Task: Change the theme color of your profile to Dark blue.
Action: Mouse moved to (959, 26)
Screenshot: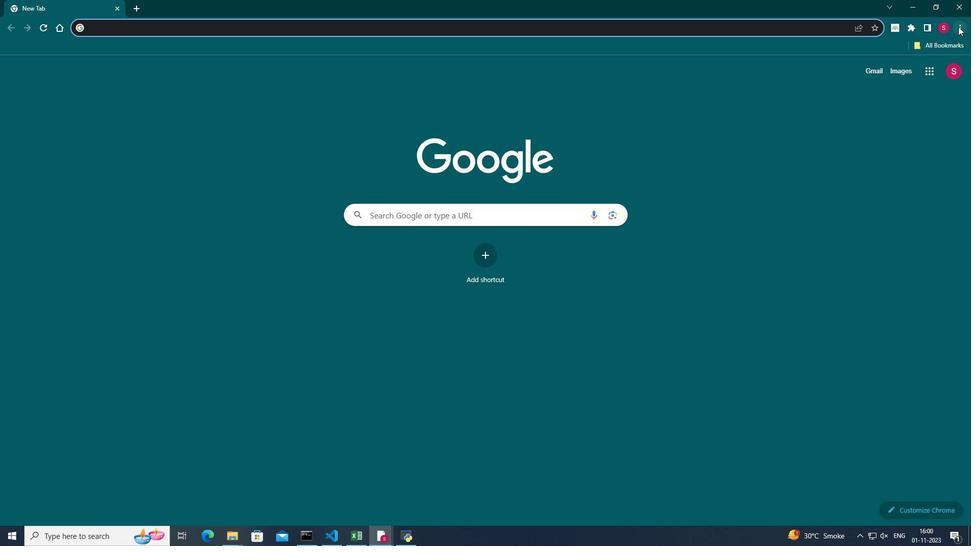 
Action: Mouse pressed left at (959, 26)
Screenshot: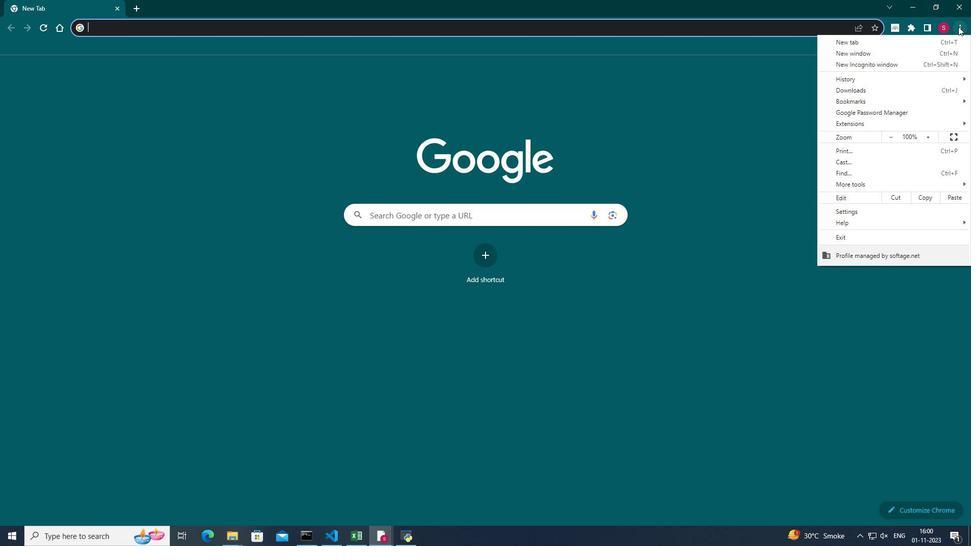 
Action: Mouse moved to (883, 212)
Screenshot: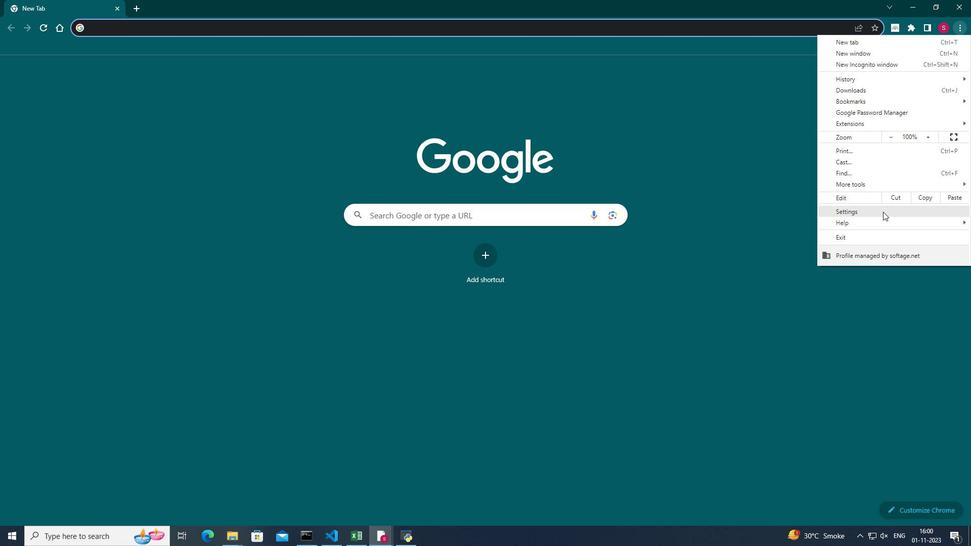 
Action: Mouse pressed left at (883, 212)
Screenshot: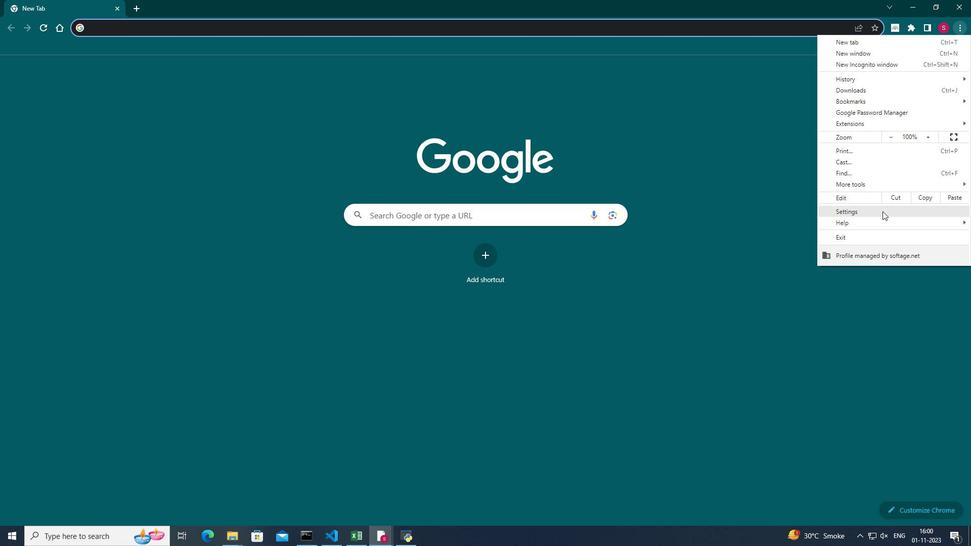 
Action: Mouse moved to (883, 211)
Screenshot: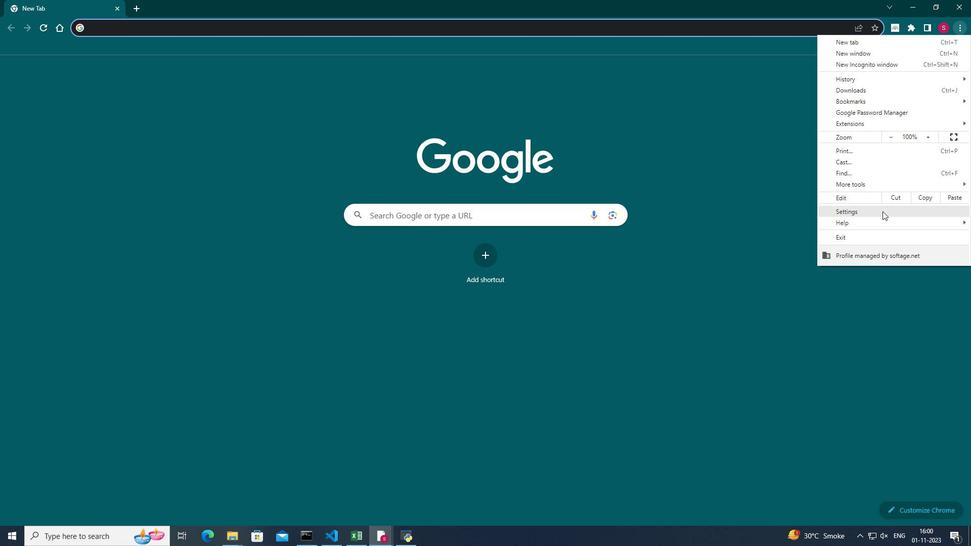 
Action: Mouse pressed left at (883, 211)
Screenshot: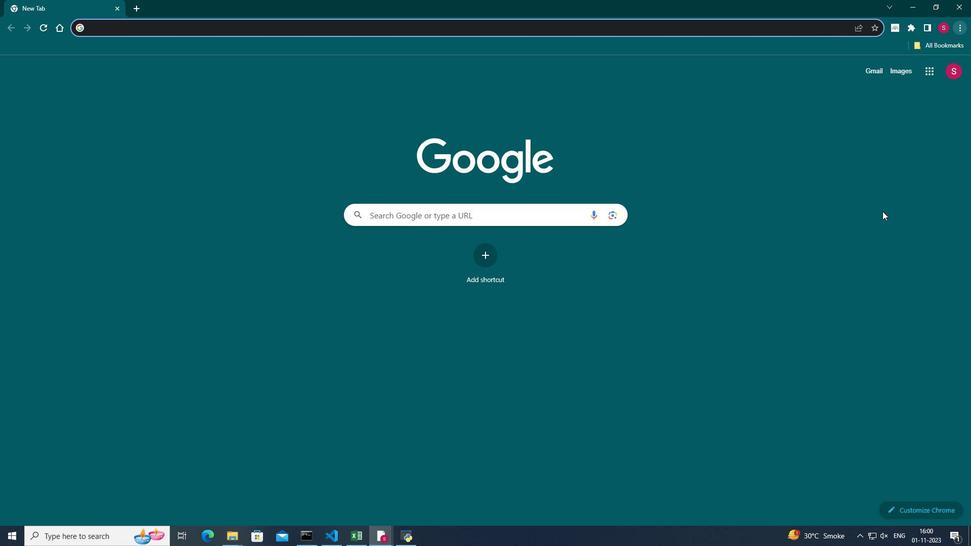 
Action: Mouse moved to (588, 237)
Screenshot: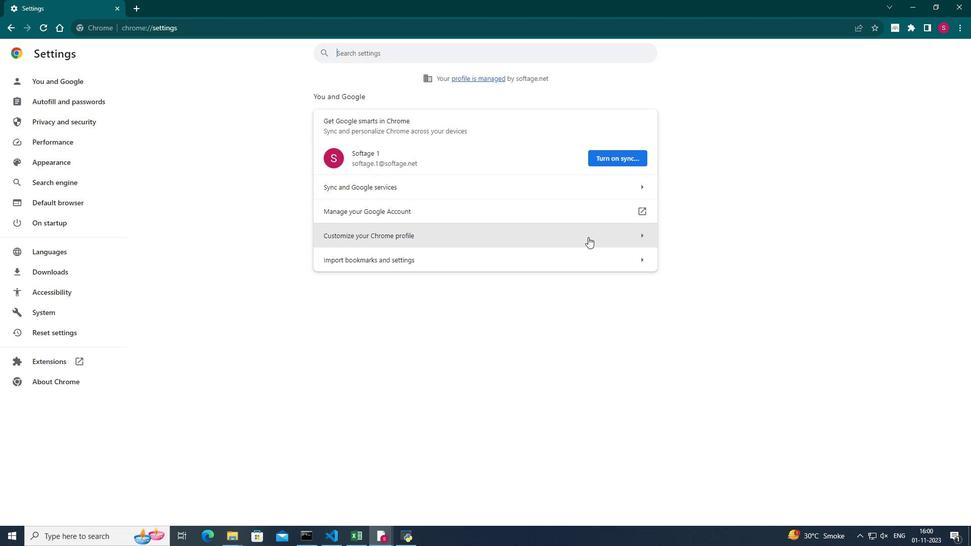 
Action: Mouse pressed left at (588, 237)
Screenshot: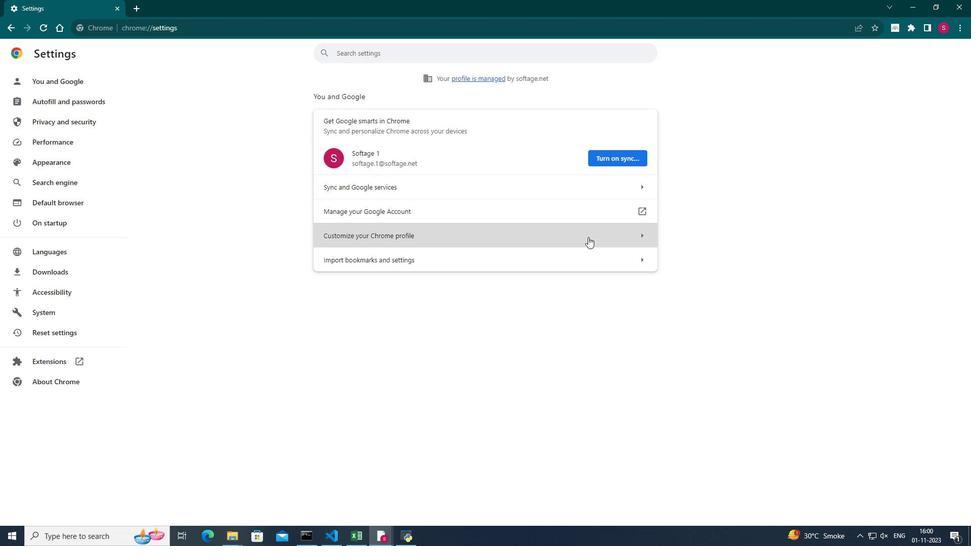 
Action: Mouse pressed left at (588, 237)
Screenshot: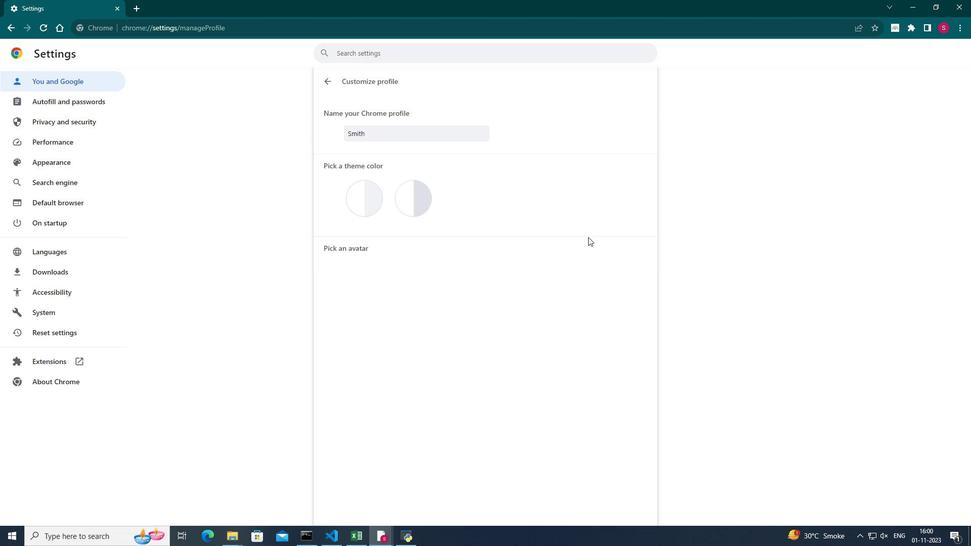 
Action: Mouse moved to (557, 342)
Screenshot: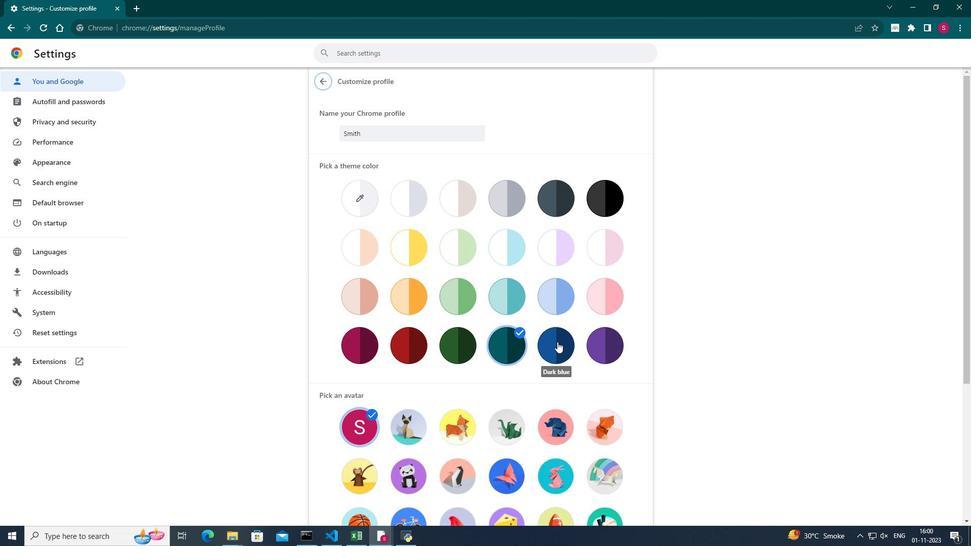 
Action: Mouse pressed left at (557, 342)
Screenshot: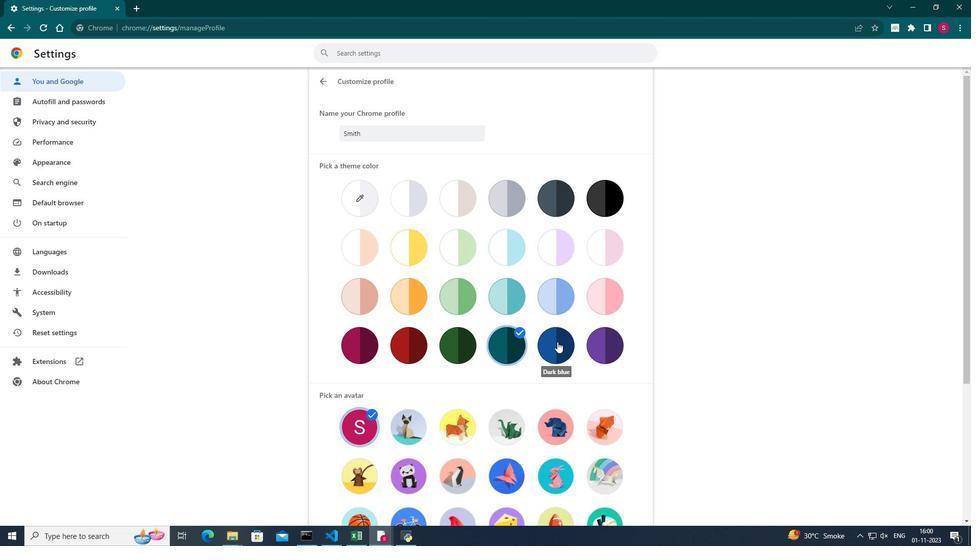 
Action: Mouse moved to (815, 278)
Screenshot: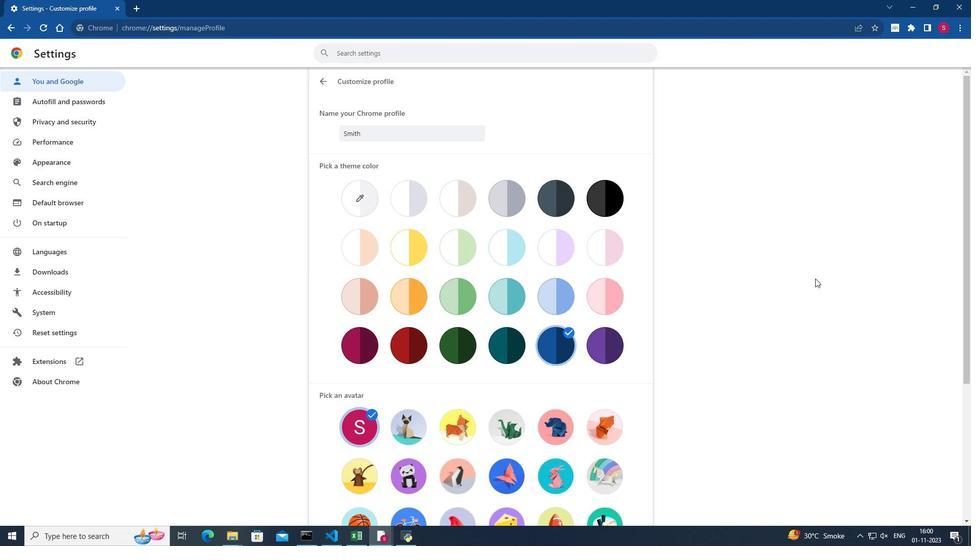 
